 Task: Create a task  Integrate a new video conferencing system for a company's remote workers , assign it to team member softage.4@softage.net in the project AgileDeck and update the status of the task to  At Risk , set the priority of the task to Medium
Action: Mouse moved to (59, 367)
Screenshot: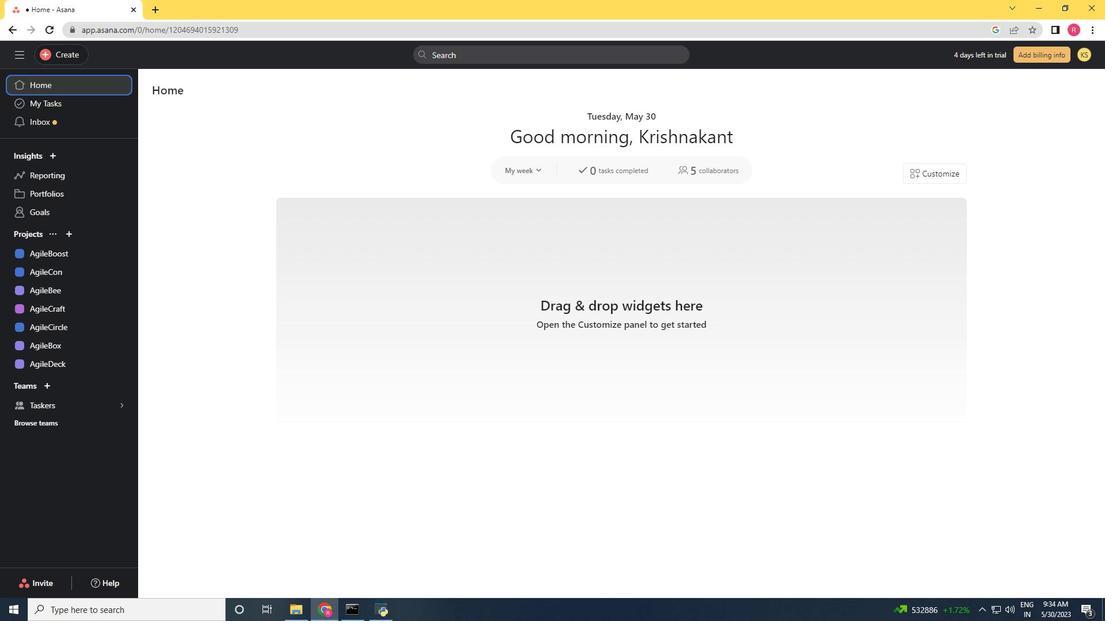 
Action: Mouse pressed left at (59, 367)
Screenshot: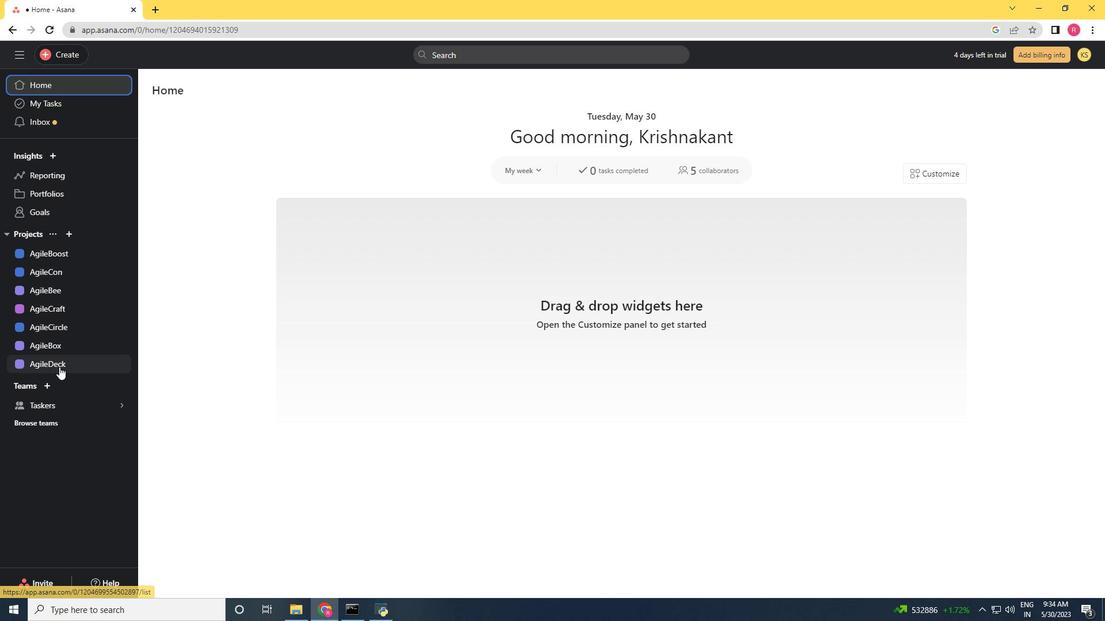
Action: Mouse moved to (47, 48)
Screenshot: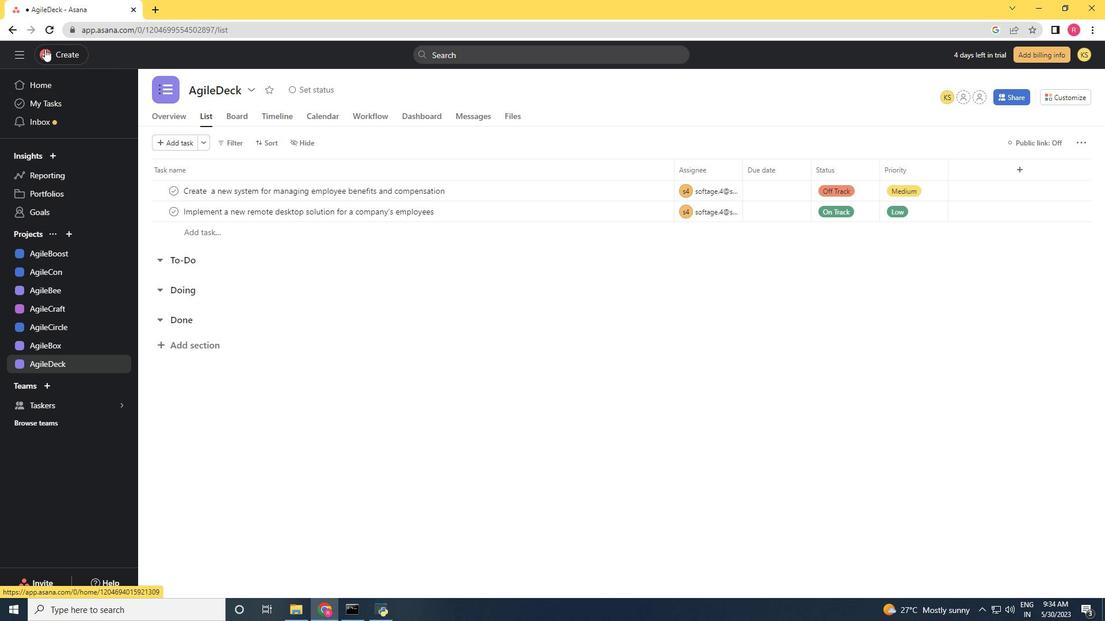 
Action: Mouse pressed left at (47, 48)
Screenshot: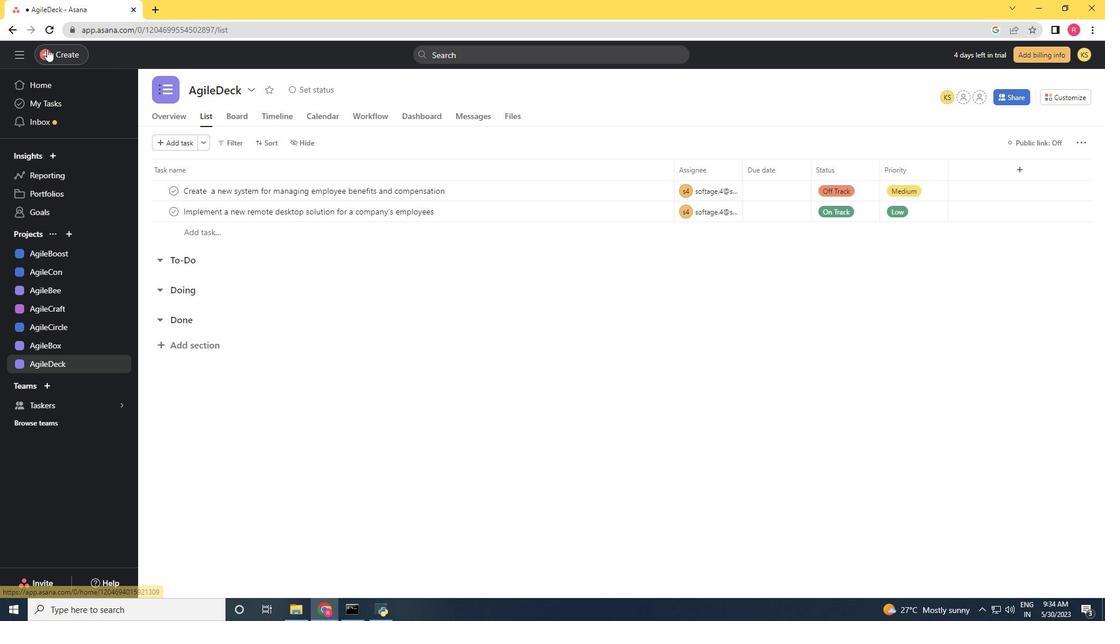 
Action: Mouse moved to (129, 62)
Screenshot: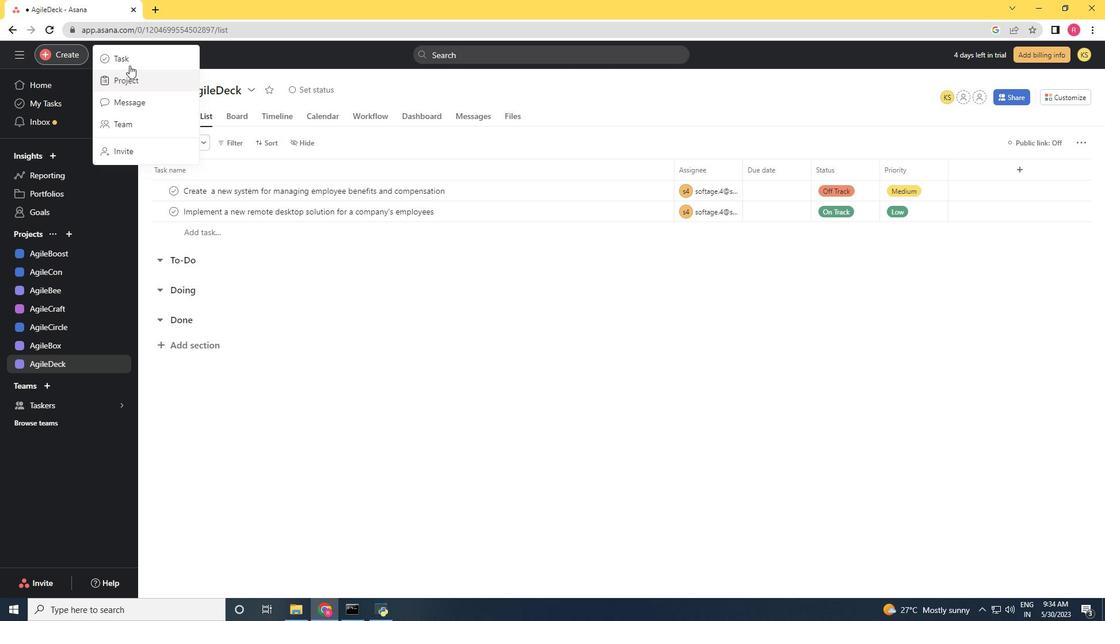 
Action: Mouse pressed left at (129, 62)
Screenshot: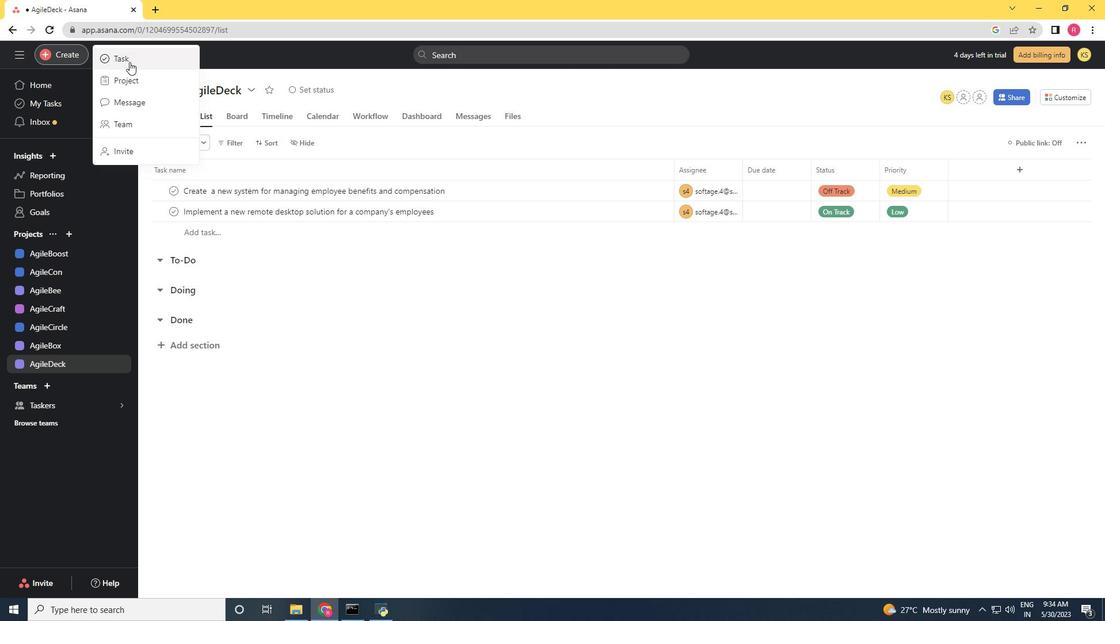 
Action: Mouse moved to (219, 129)
Screenshot: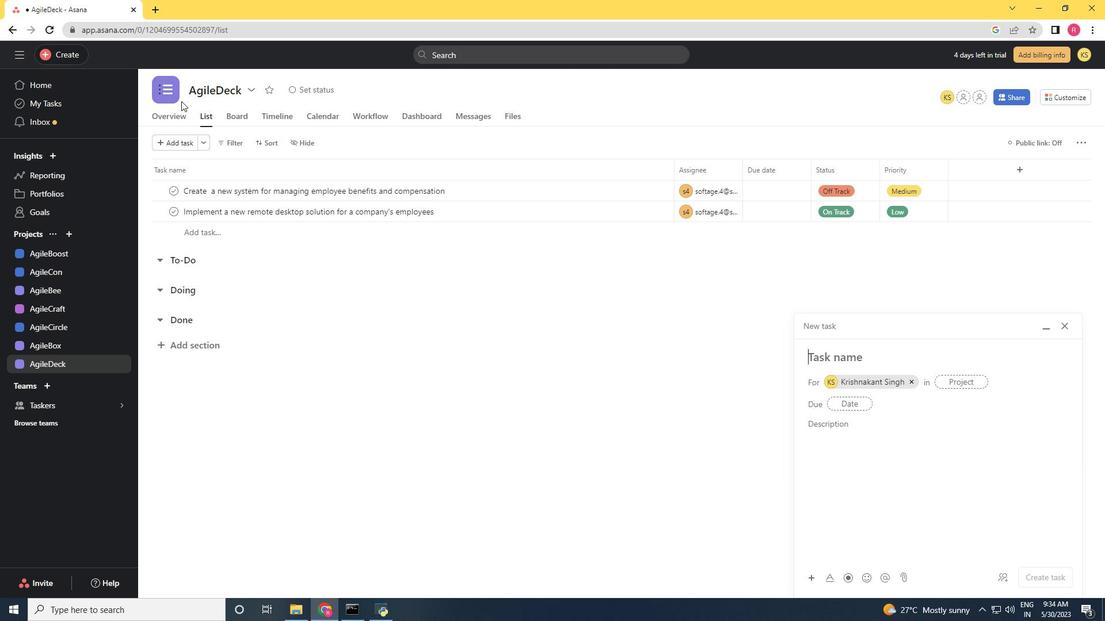 
Action: Key pressed <Key.shift>Integrate<Key.space>a<Key.space>new<Key.space>video<Key.space>conferencing<Key.space>system<Key.space>for<Key.space>a<Key.space>company<Key.space><Key.backspace>'s<Key.space>remote<Key.space><Key.space>workers<Key.space>
Screenshot: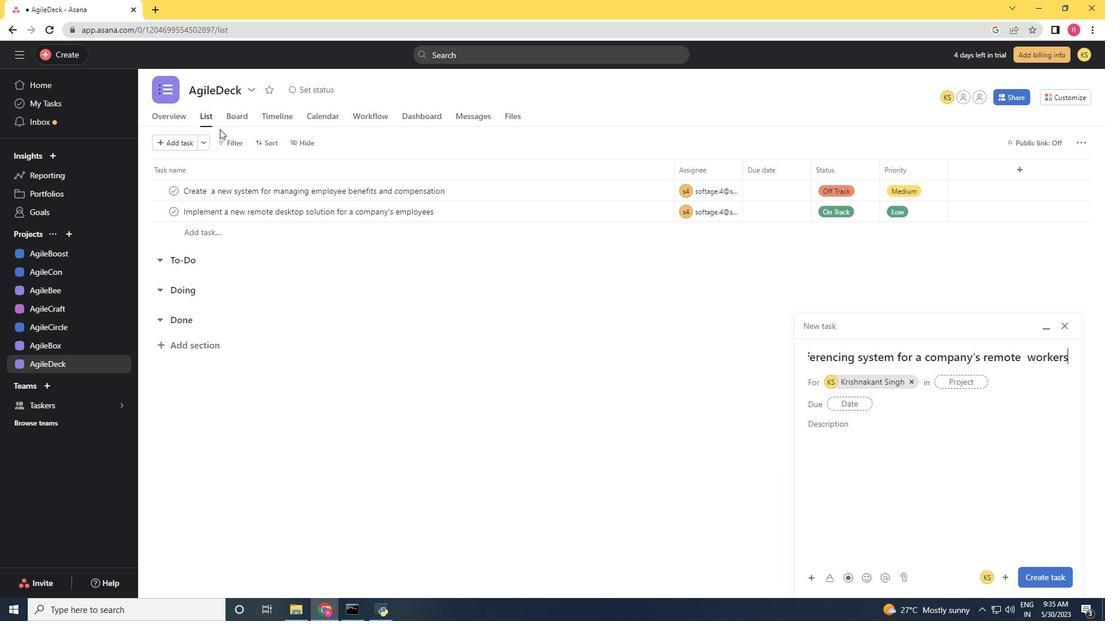 
Action: Mouse scrolled (219, 130) with delta (0, 0)
Screenshot: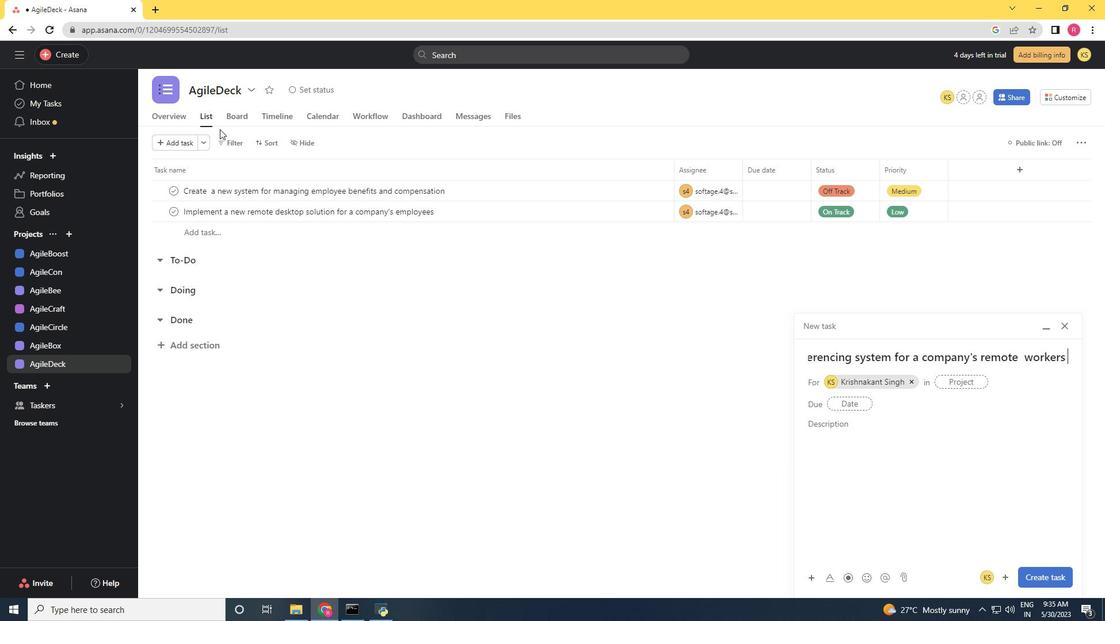 
Action: Mouse moved to (909, 381)
Screenshot: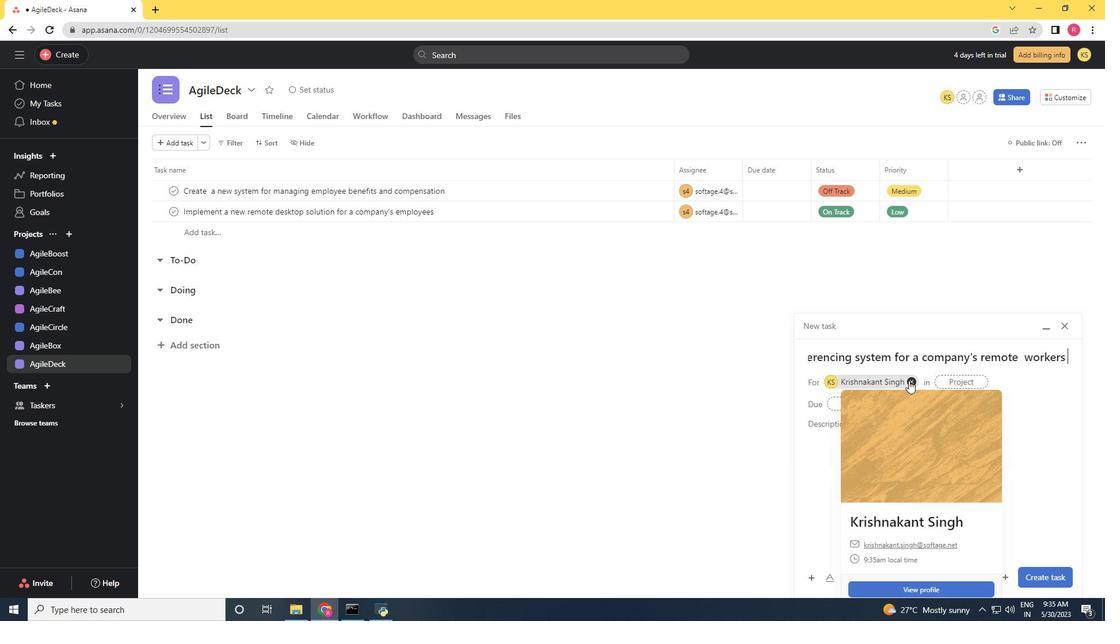 
Action: Mouse pressed left at (909, 381)
Screenshot: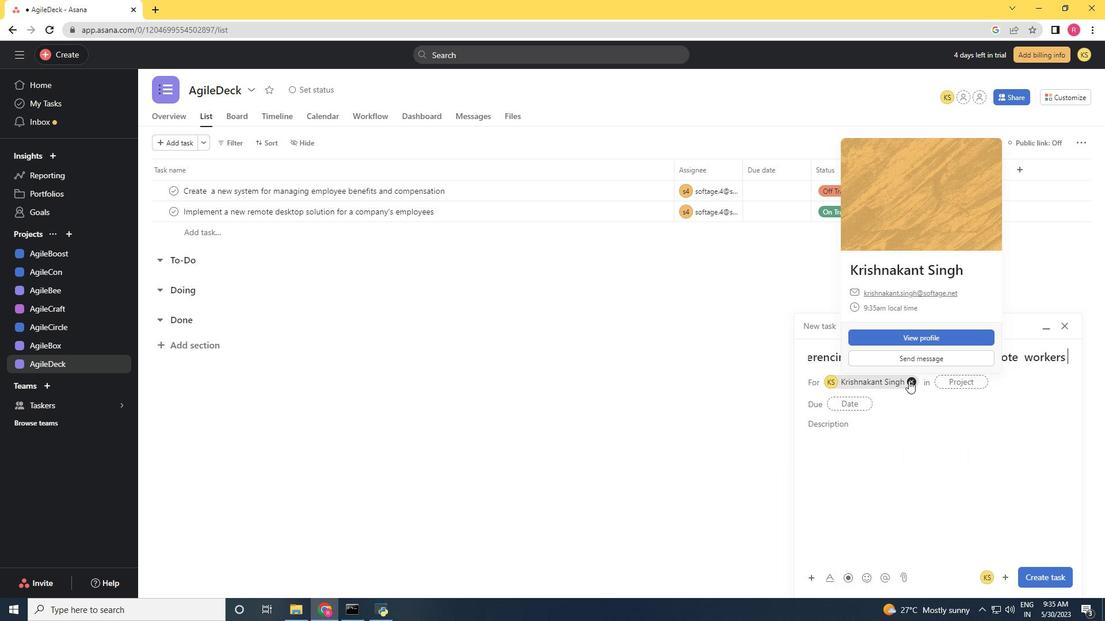 
Action: Mouse moved to (855, 376)
Screenshot: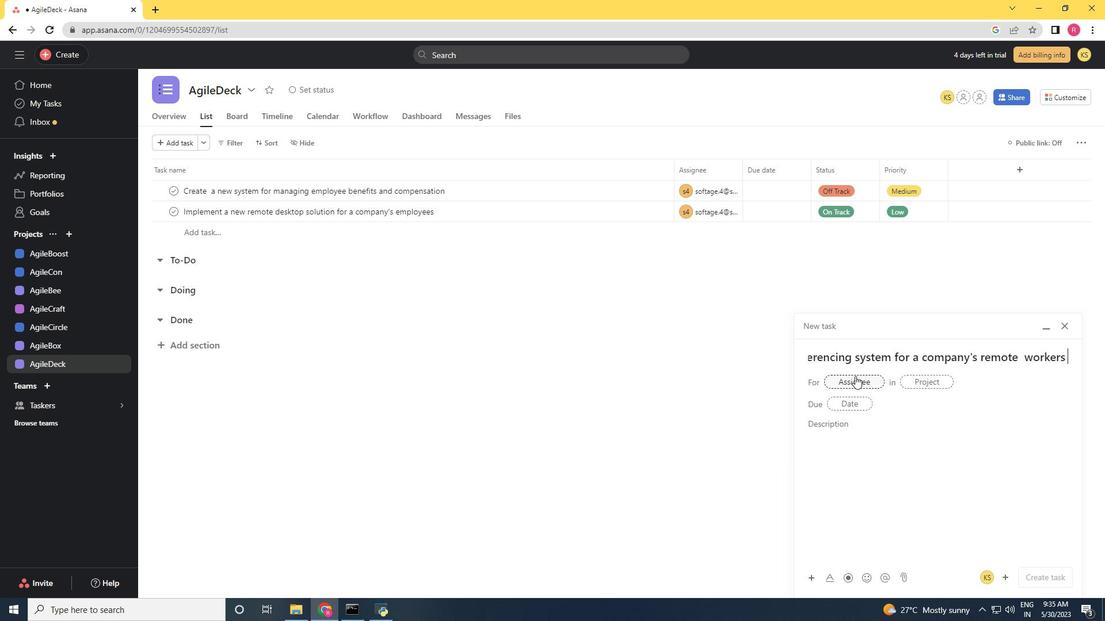 
Action: Mouse pressed left at (855, 376)
Screenshot: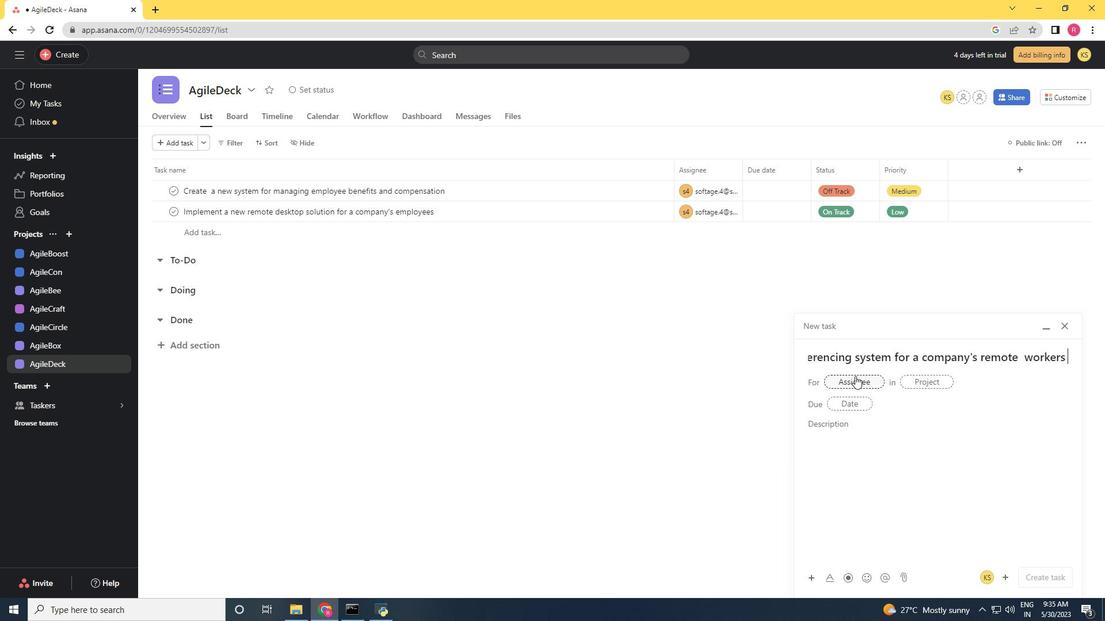 
Action: Key pressed softage.4<Key.shift>@softage.nt<Key.backspace>et
Screenshot: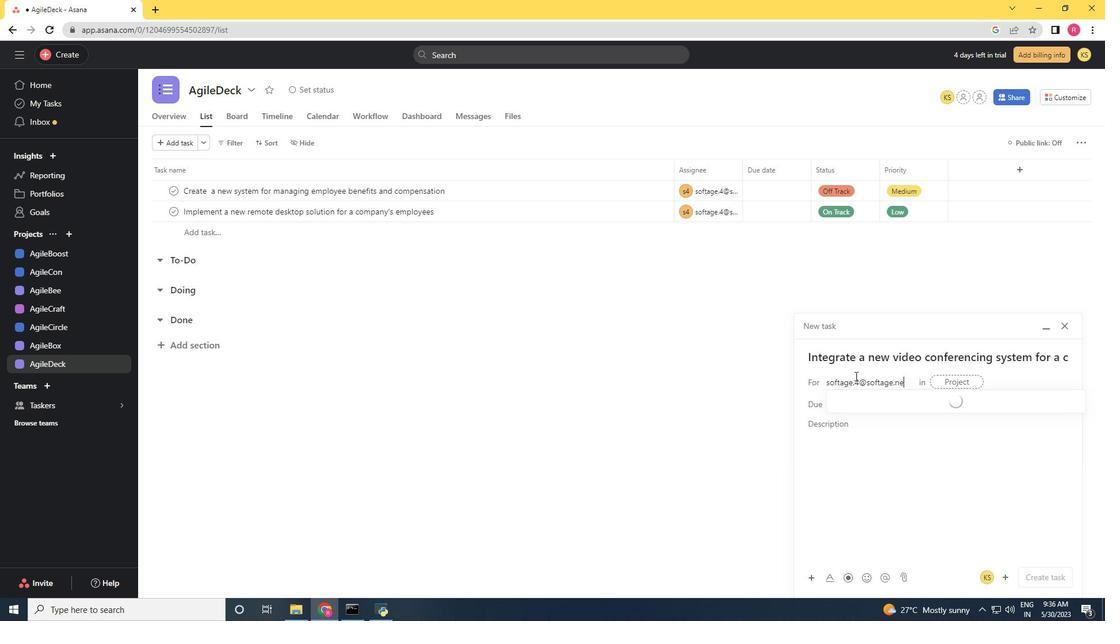 
Action: Mouse moved to (877, 401)
Screenshot: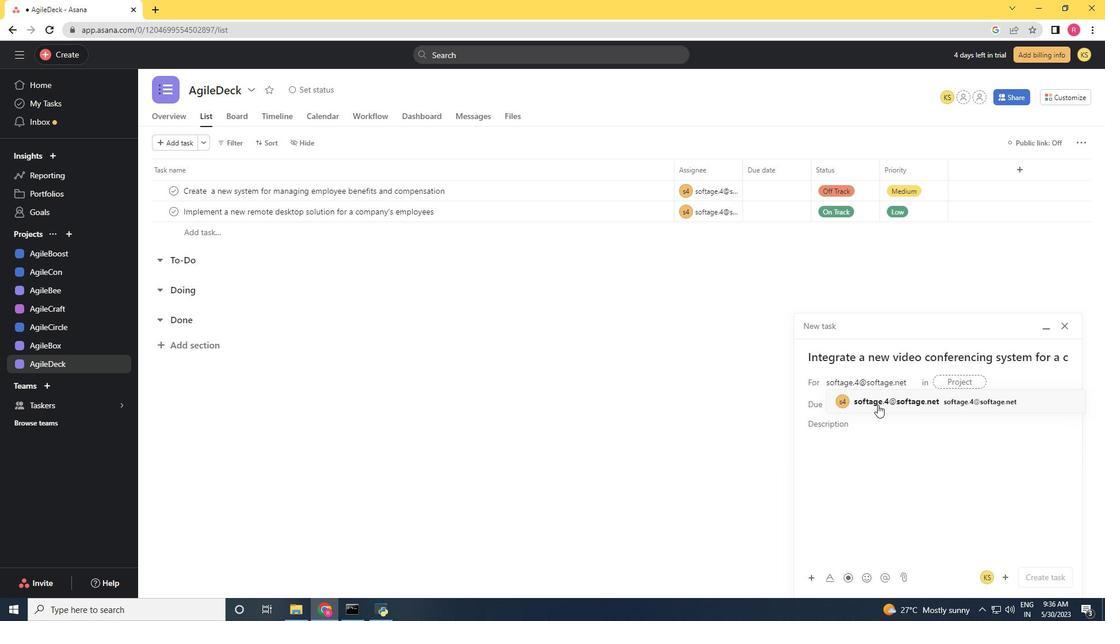
Action: Mouse pressed left at (877, 401)
Screenshot: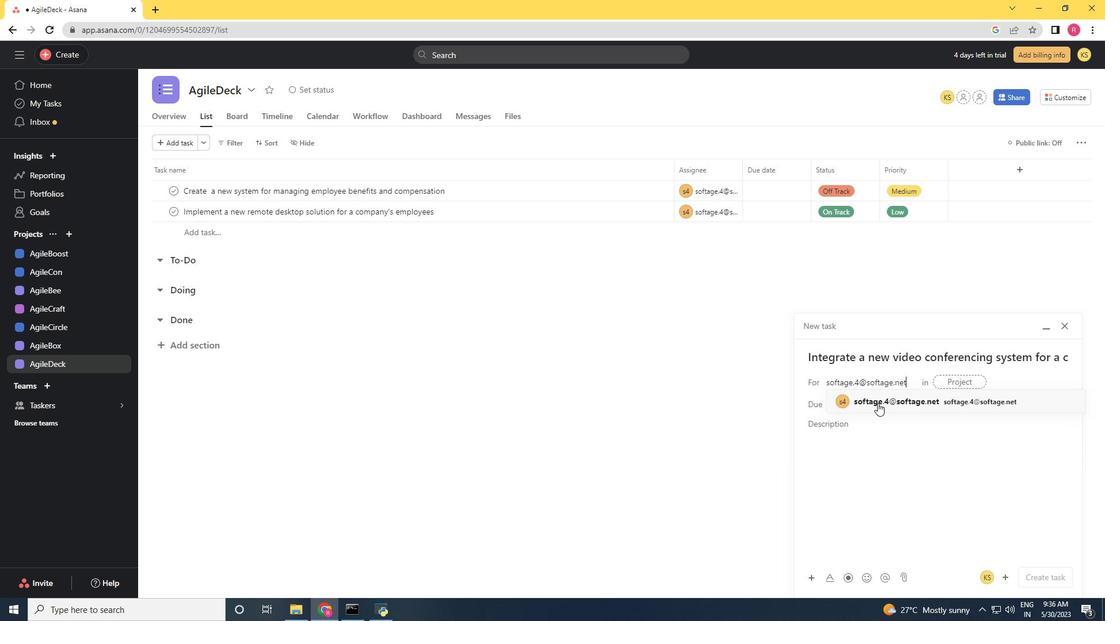 
Action: Mouse moved to (828, 408)
Screenshot: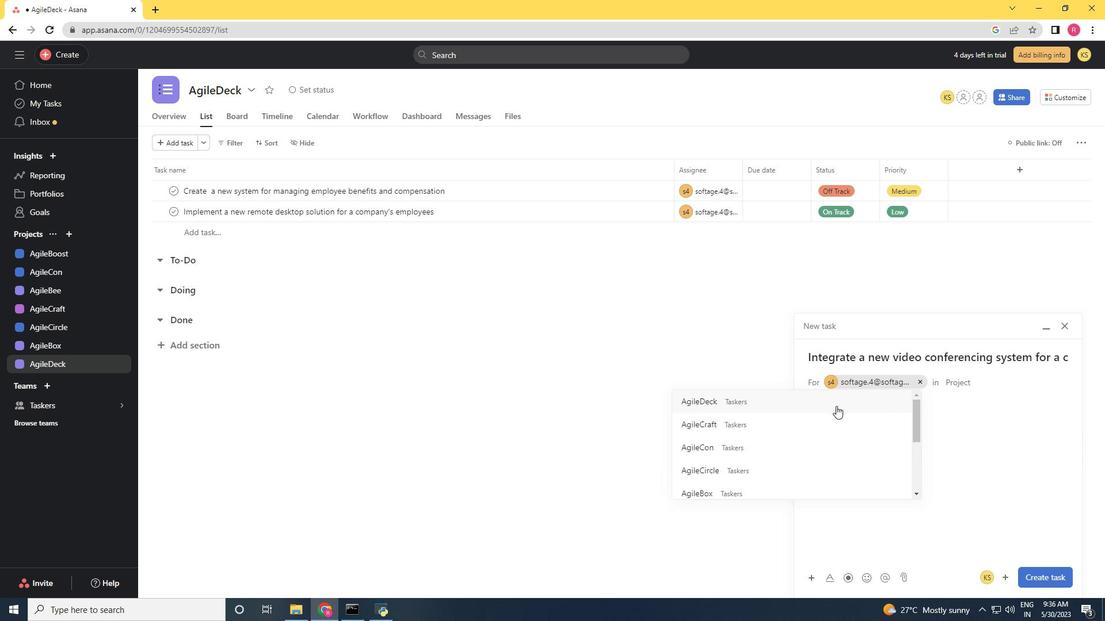 
Action: Mouse pressed left at (828, 408)
Screenshot: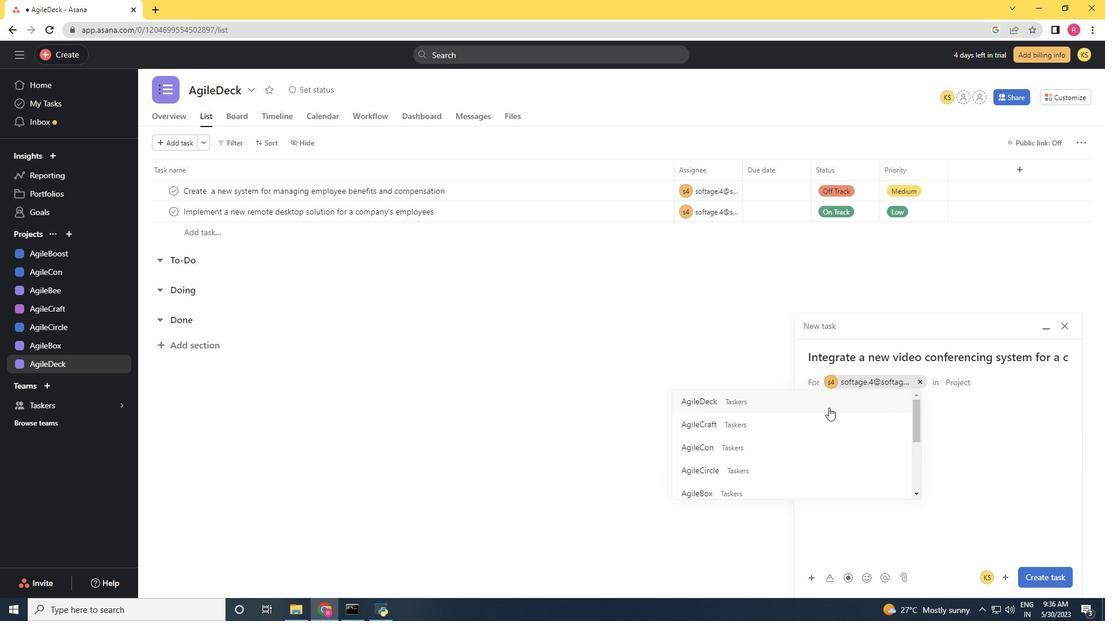 
Action: Mouse moved to (862, 432)
Screenshot: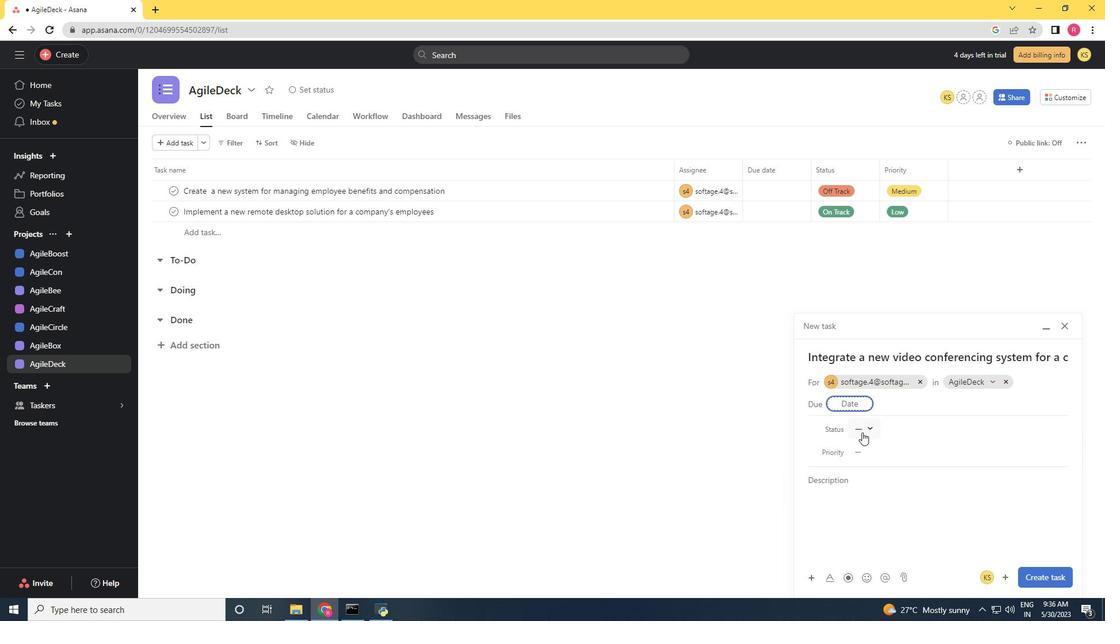 
Action: Mouse pressed left at (862, 432)
Screenshot: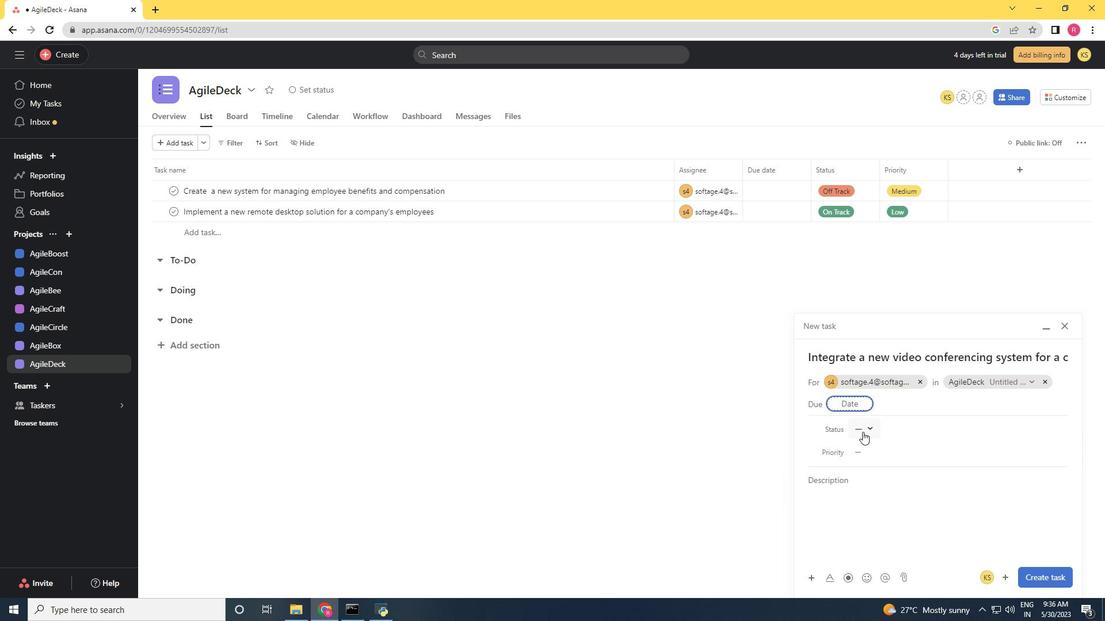 
Action: Mouse moved to (889, 506)
Screenshot: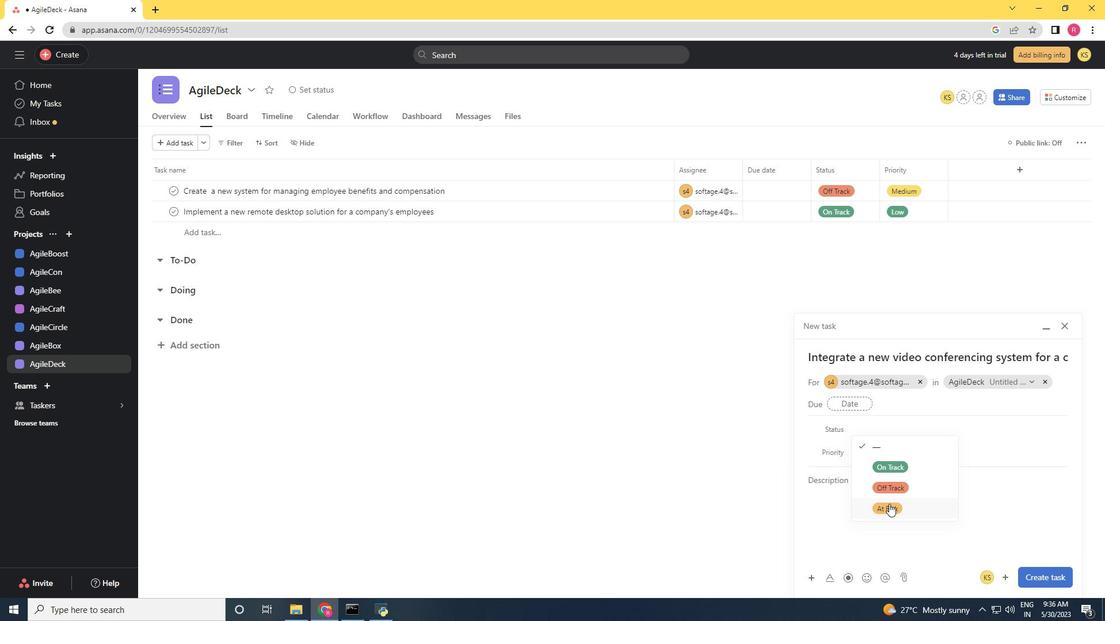 
Action: Mouse pressed left at (889, 506)
Screenshot: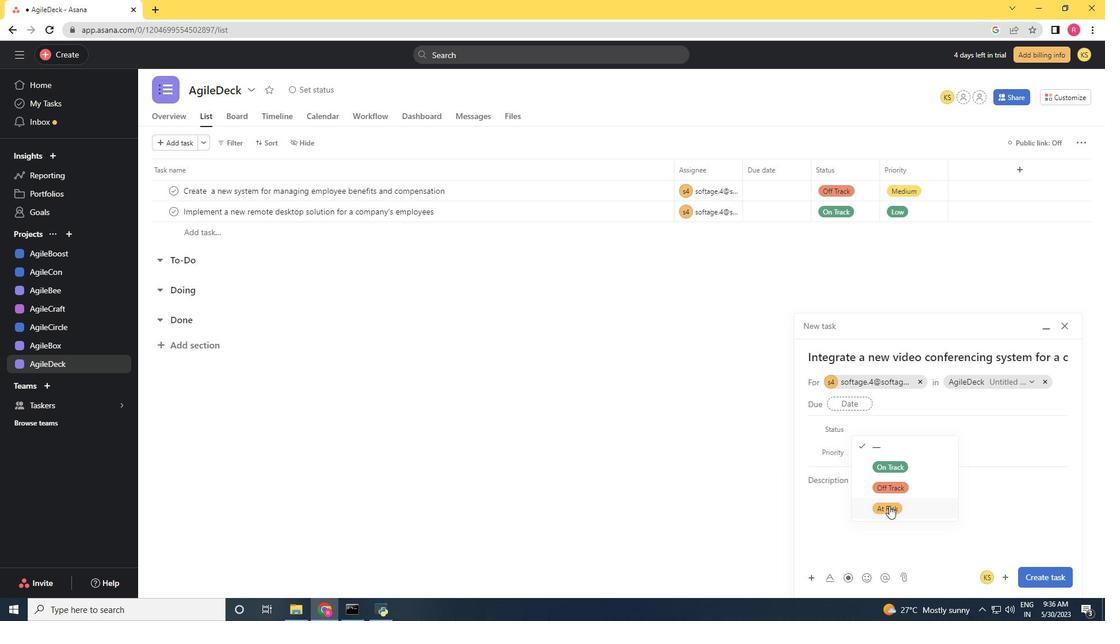 
Action: Mouse moved to (863, 453)
Screenshot: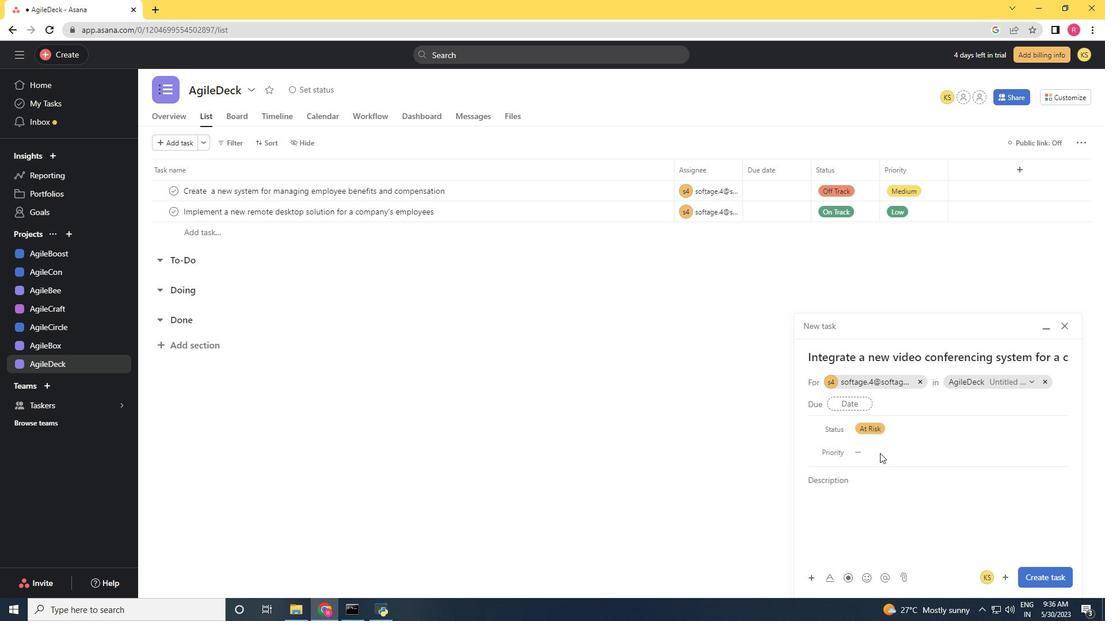 
Action: Mouse pressed left at (863, 453)
Screenshot: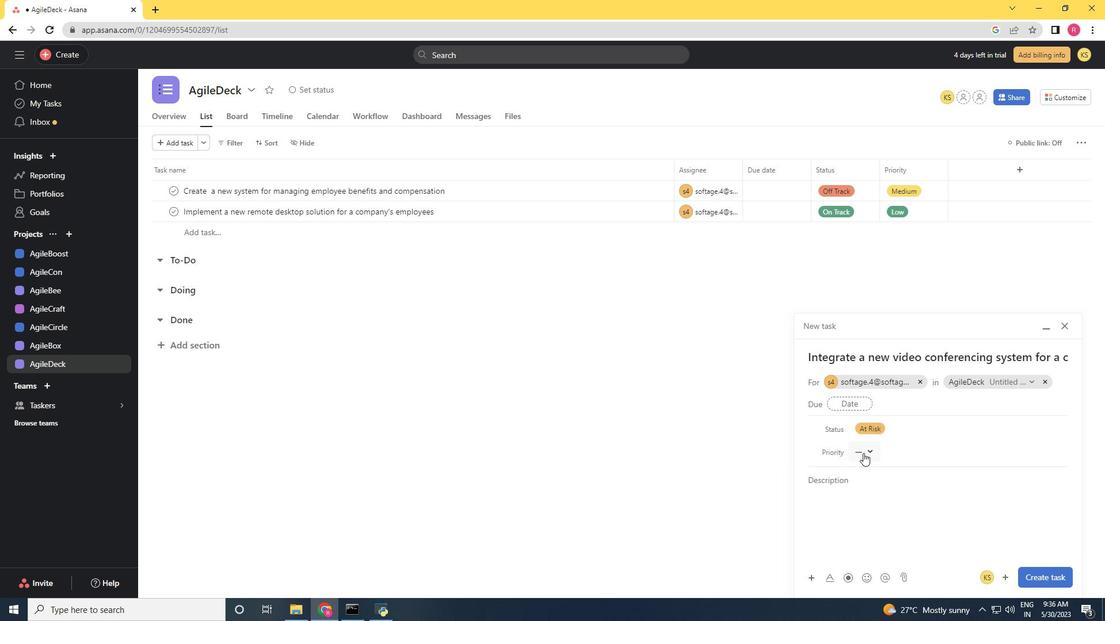 
Action: Mouse moved to (876, 507)
Screenshot: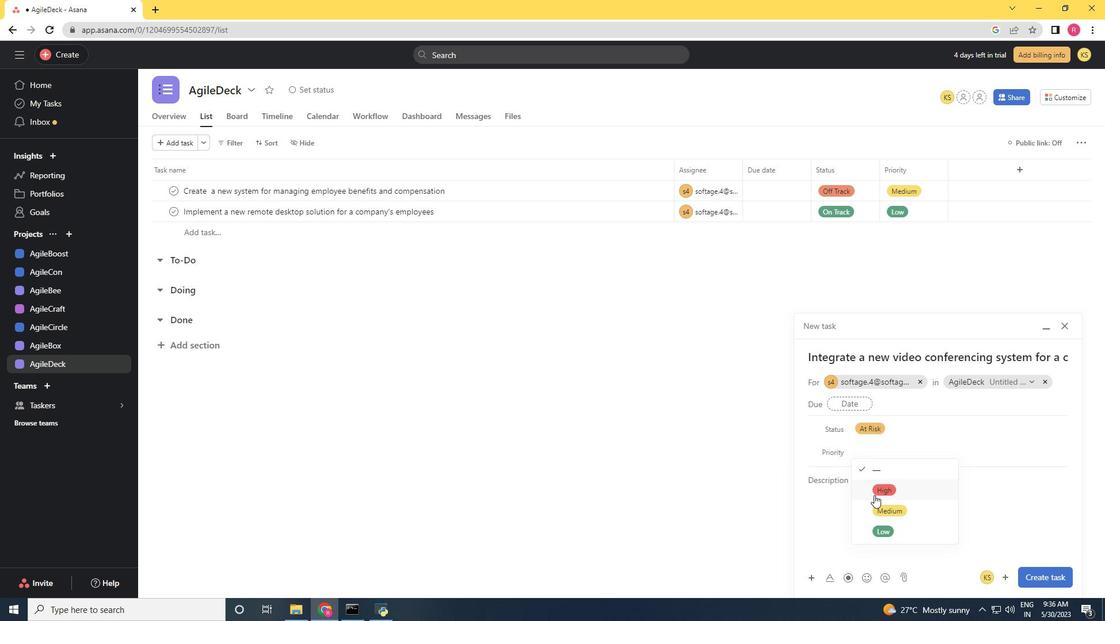 
Action: Mouse pressed left at (876, 507)
Screenshot: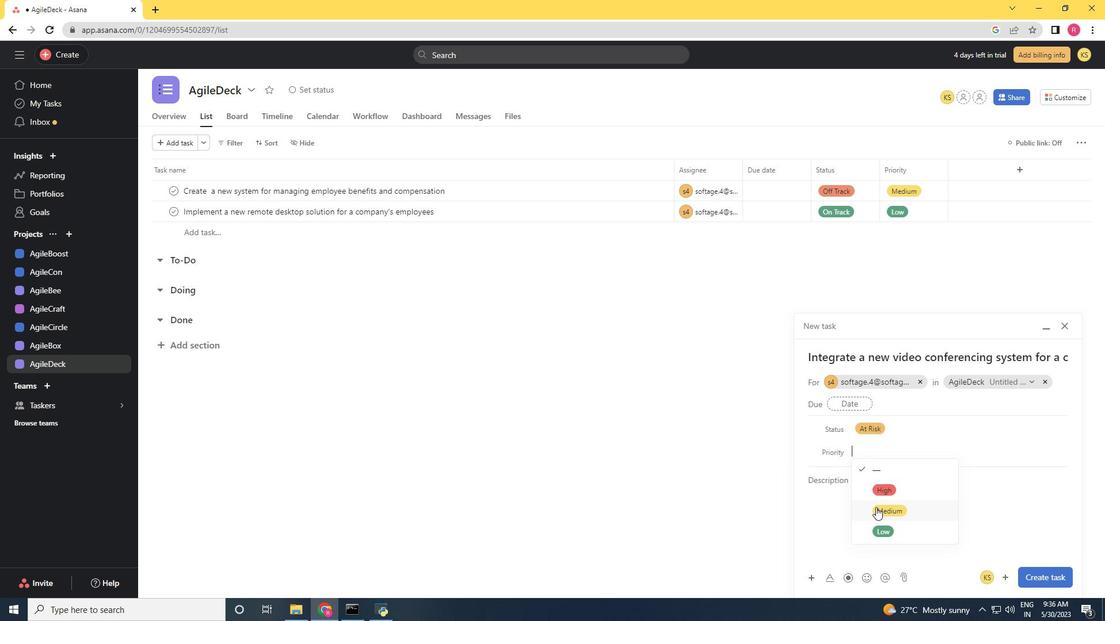 
Action: Mouse moved to (1039, 583)
Screenshot: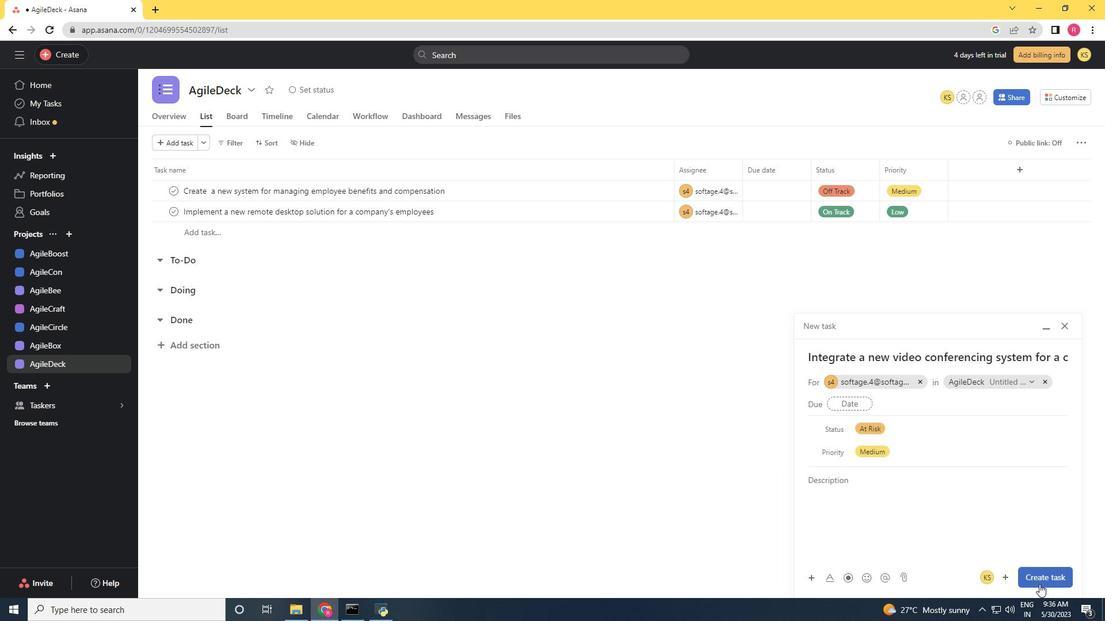 
Action: Mouse pressed left at (1039, 583)
Screenshot: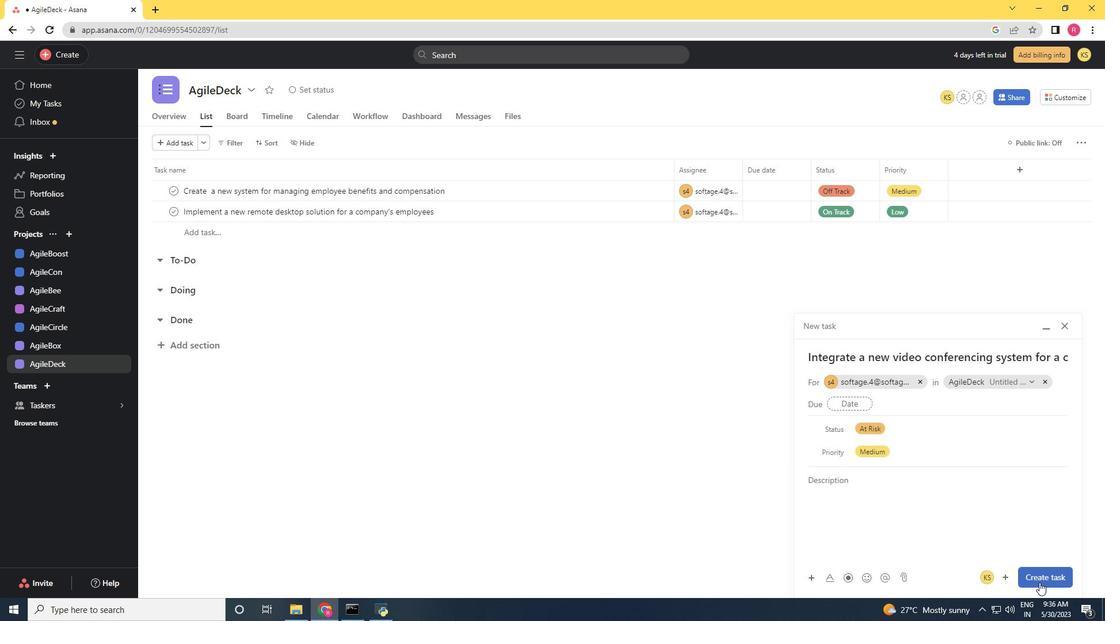 
Action: Mouse moved to (769, 541)
Screenshot: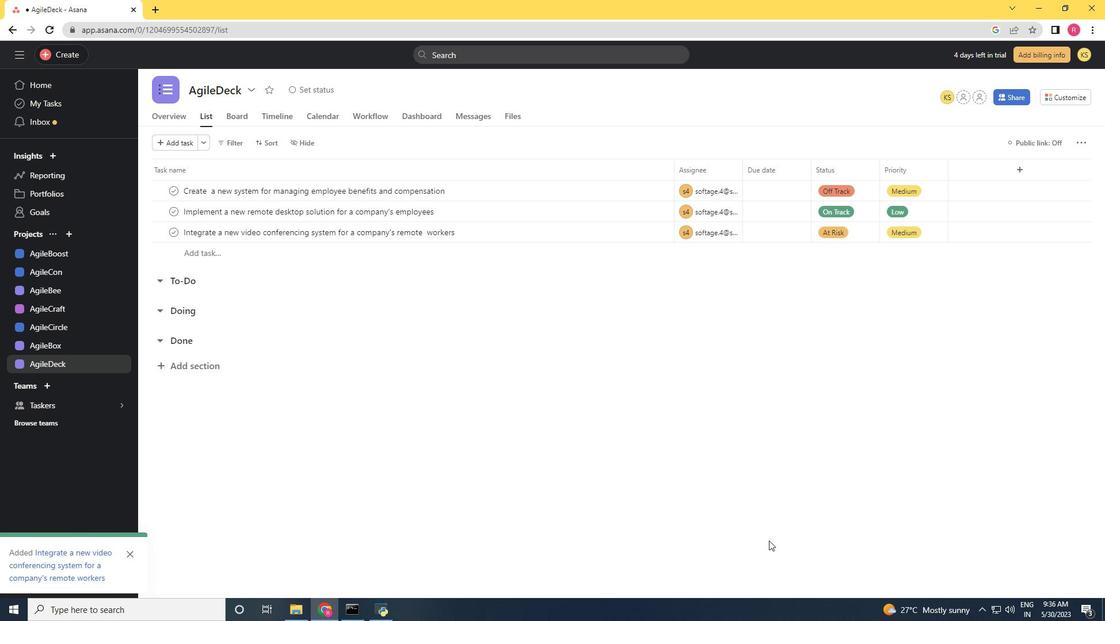 
